 Task: View the basic details about the user
Action: Mouse scrolled (233, 214) with delta (0, 0)
Screenshot: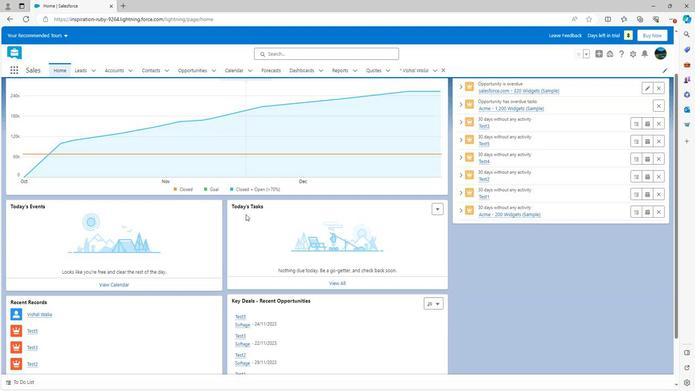 
Action: Mouse scrolled (233, 214) with delta (0, 0)
Screenshot: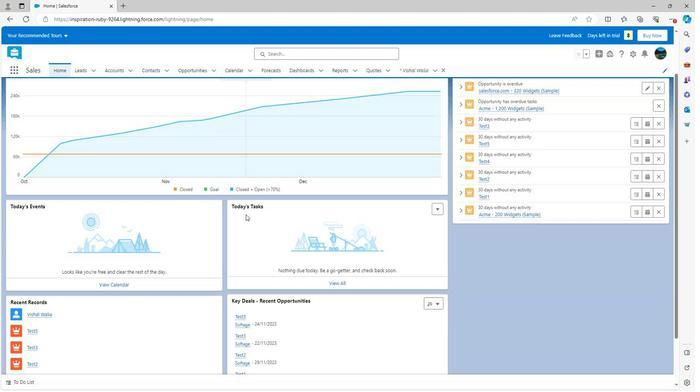 
Action: Mouse scrolled (233, 214) with delta (0, 0)
Screenshot: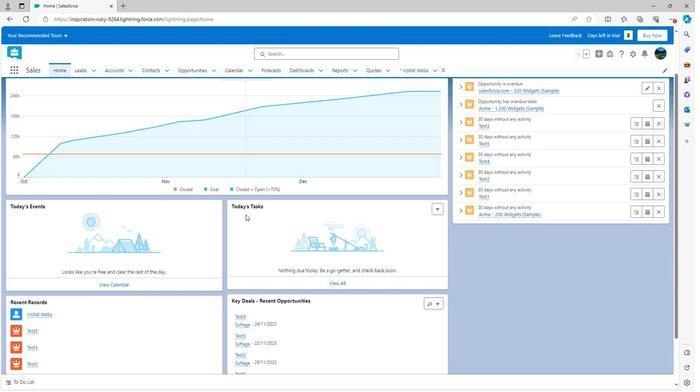 
Action: Mouse scrolled (233, 215) with delta (0, 0)
Screenshot: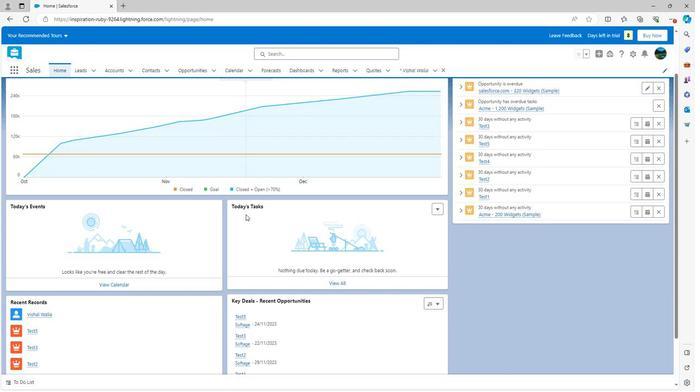 
Action: Mouse scrolled (233, 215) with delta (0, 0)
Screenshot: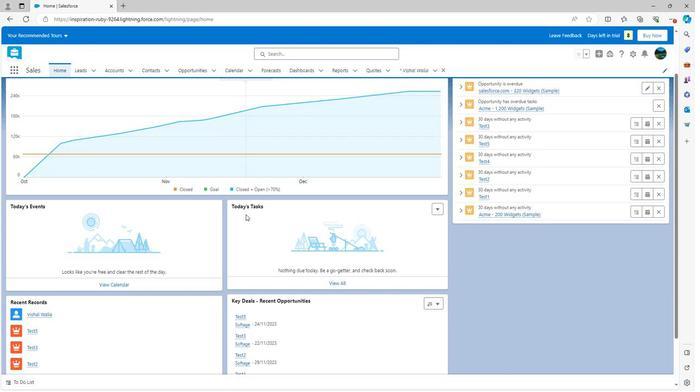 
Action: Mouse scrolled (233, 215) with delta (0, 0)
Screenshot: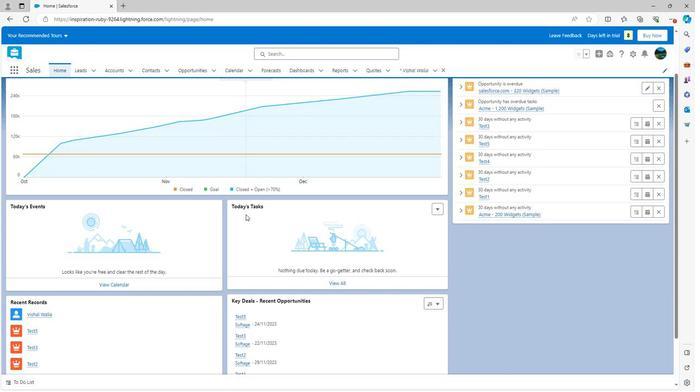 
Action: Mouse scrolled (233, 215) with delta (0, 0)
Screenshot: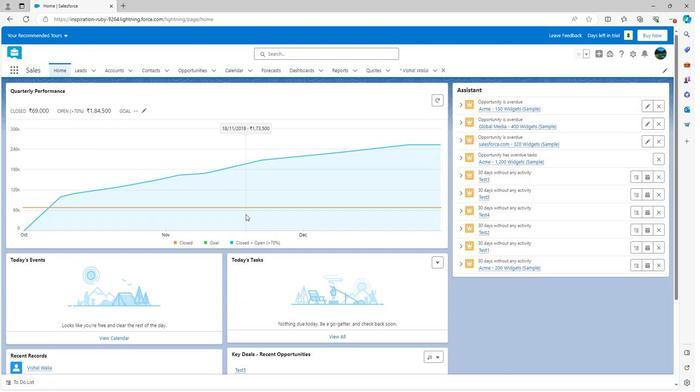 
Action: Mouse moved to (629, 62)
Screenshot: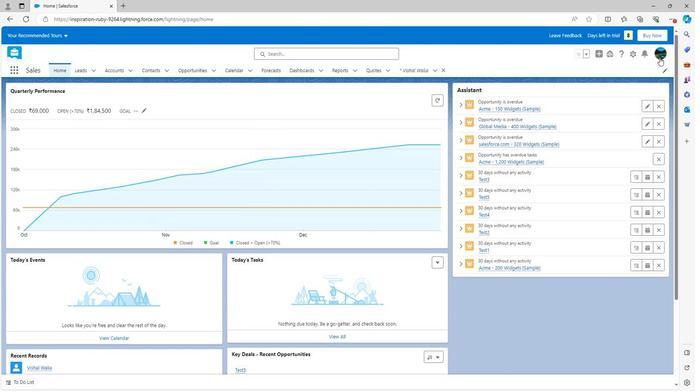 
Action: Mouse pressed left at (629, 62)
Screenshot: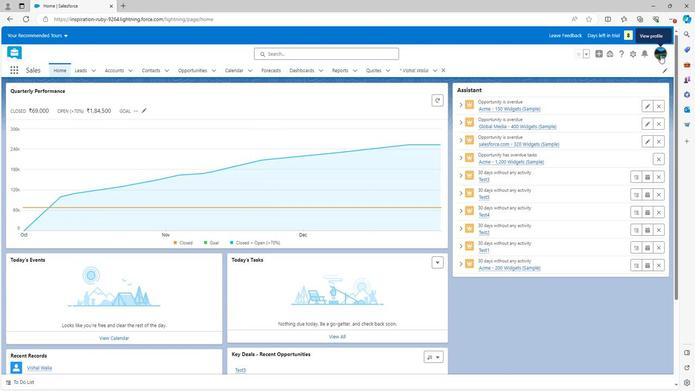 
Action: Mouse moved to (529, 85)
Screenshot: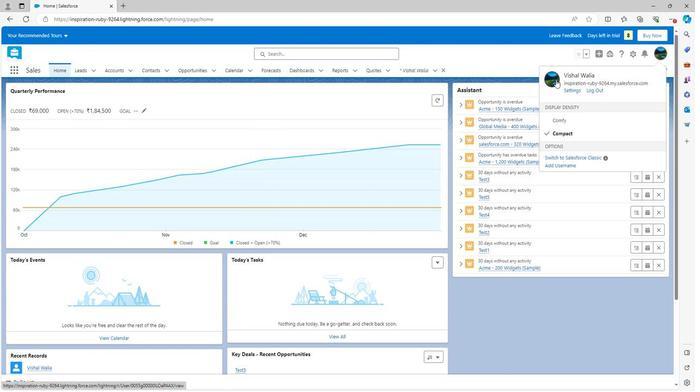 
Action: Mouse pressed left at (529, 85)
Screenshot: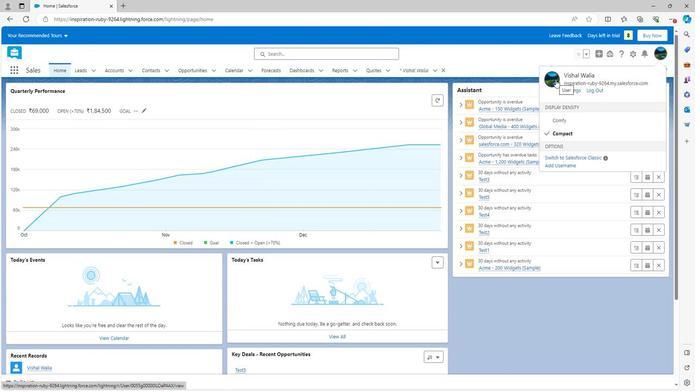 
Action: Mouse moved to (15, 254)
Screenshot: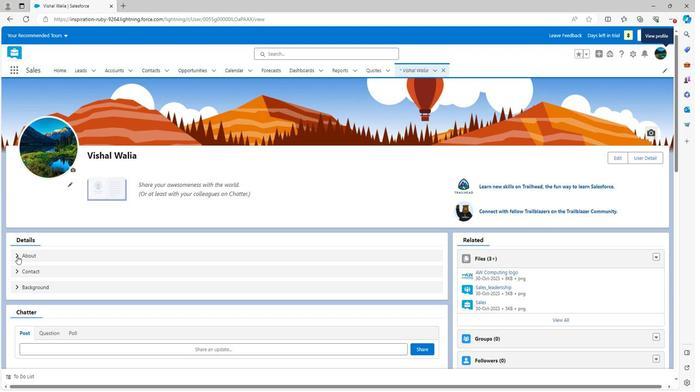 
Action: Mouse pressed left at (15, 254)
Screenshot: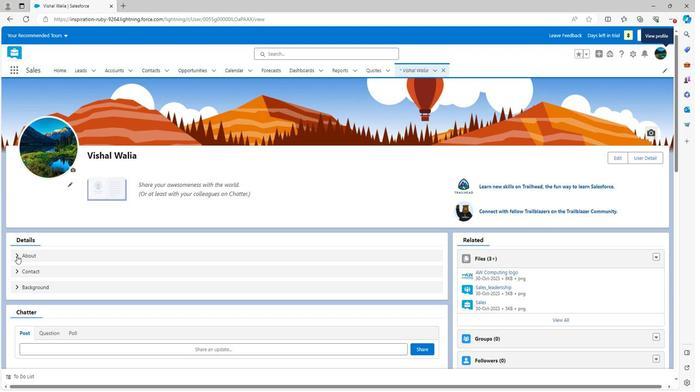 
Action: Mouse scrolled (15, 254) with delta (0, 0)
Screenshot: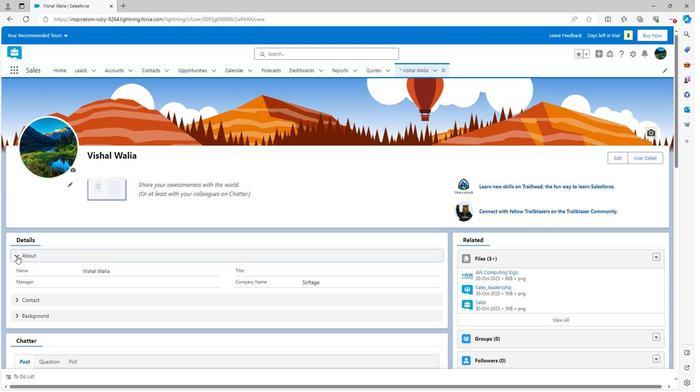 
Action: Mouse scrolled (15, 254) with delta (0, 0)
Screenshot: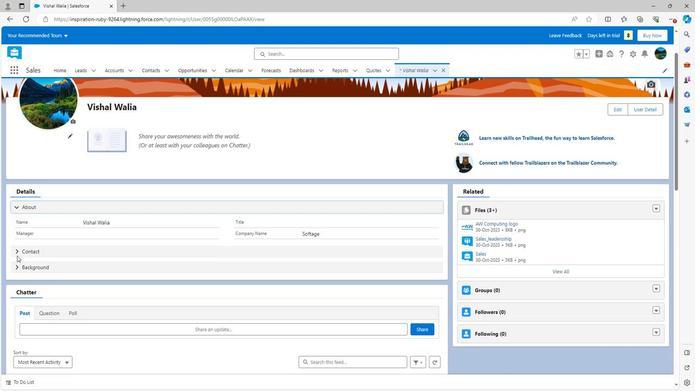 
Action: Mouse moved to (15, 193)
Screenshot: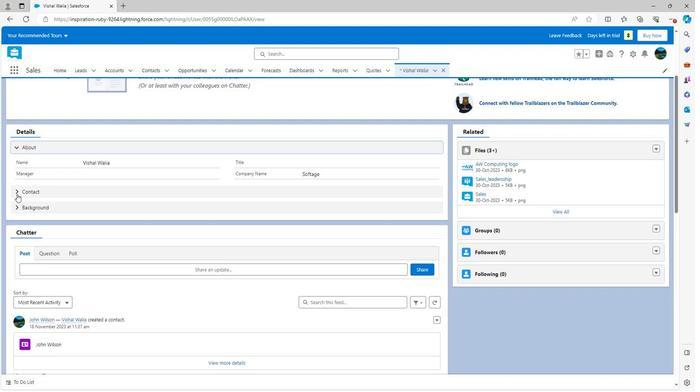 
Action: Mouse pressed left at (15, 193)
Screenshot: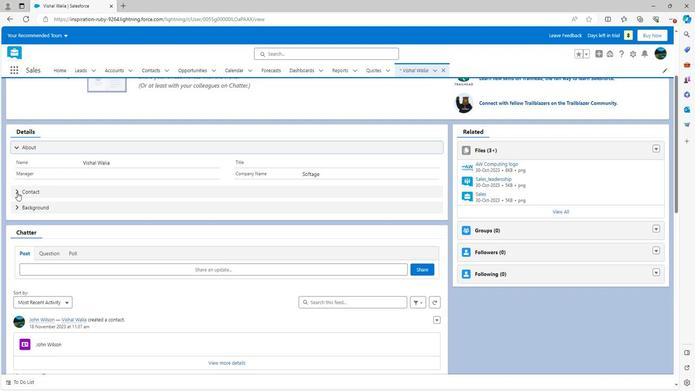 
Action: Mouse moved to (14, 231)
Screenshot: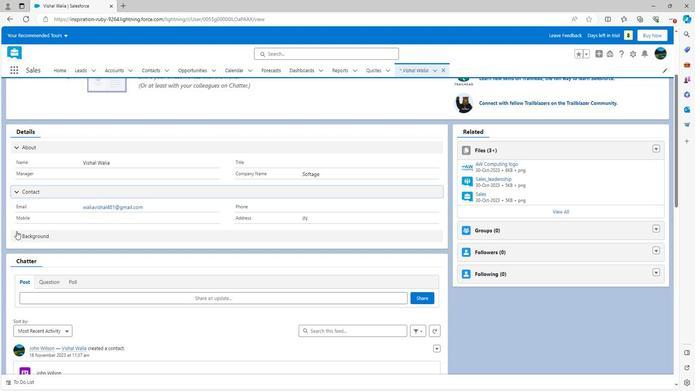 
Action: Mouse pressed left at (14, 231)
Screenshot: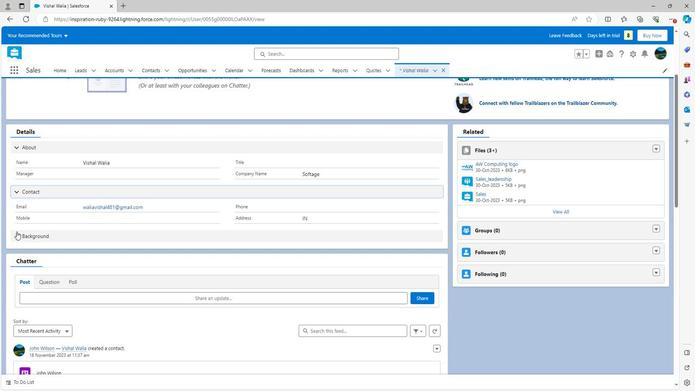 
Action: Mouse moved to (14, 231)
Screenshot: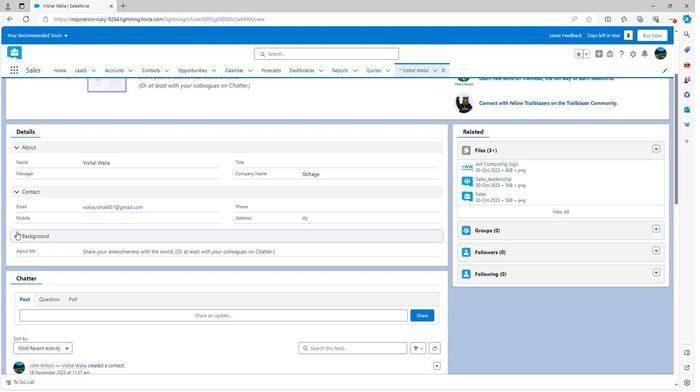 
